Task: Create an event for the team-building laser tag game on the 18th at 7:00 PM.
Action: Mouse moved to (118, 221)
Screenshot: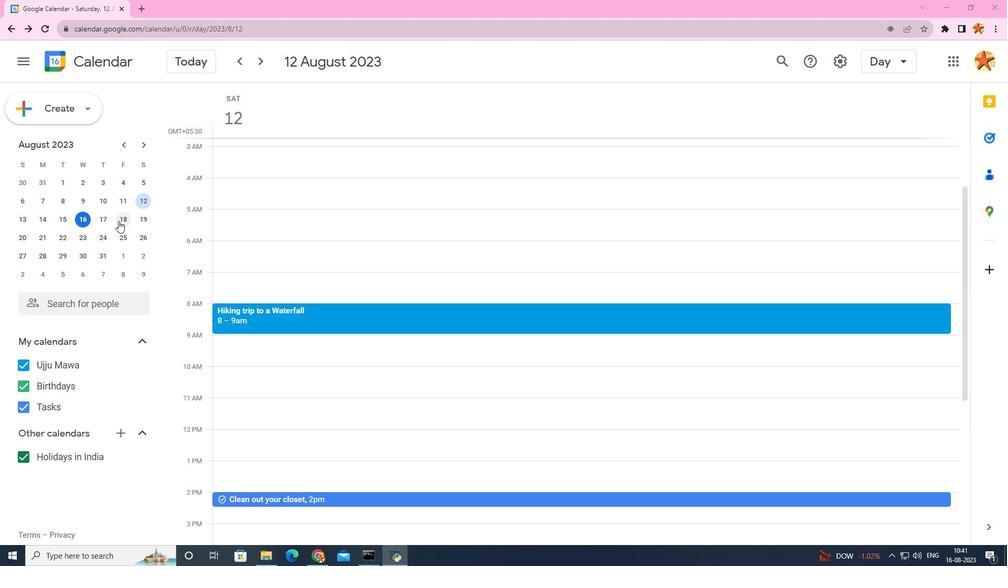 
Action: Mouse pressed left at (118, 221)
Screenshot: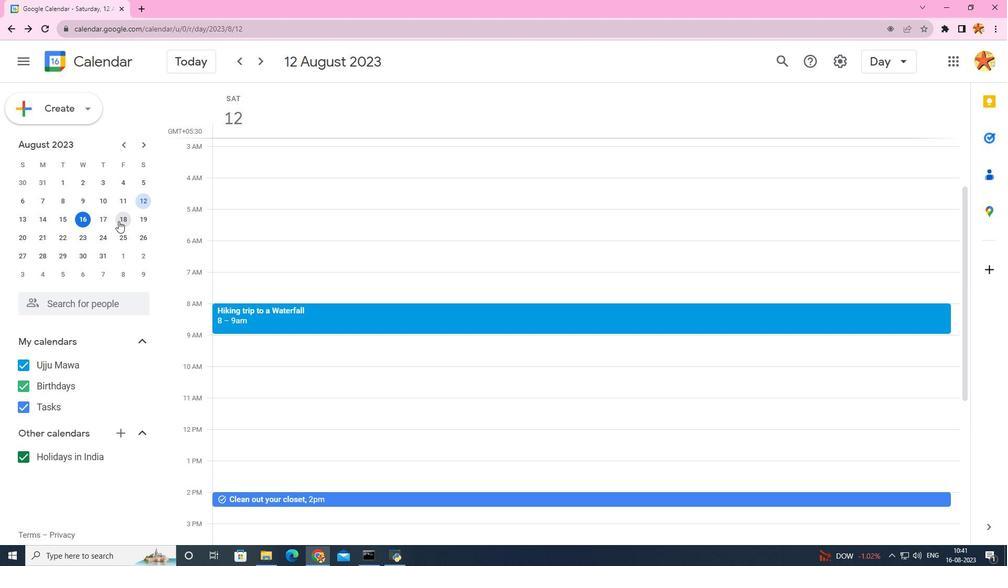 
Action: Mouse moved to (243, 376)
Screenshot: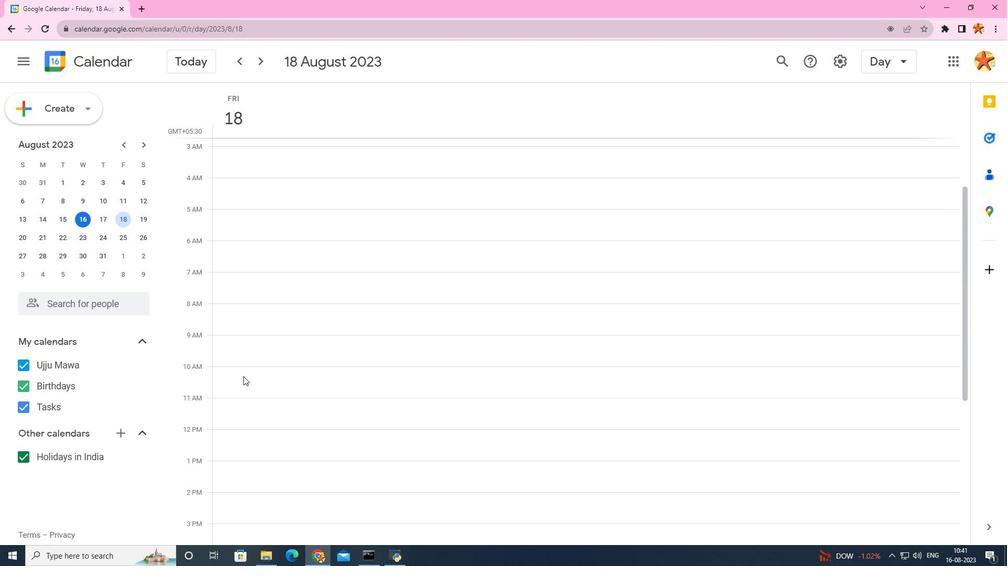 
Action: Mouse scrolled (243, 376) with delta (0, 0)
Screenshot: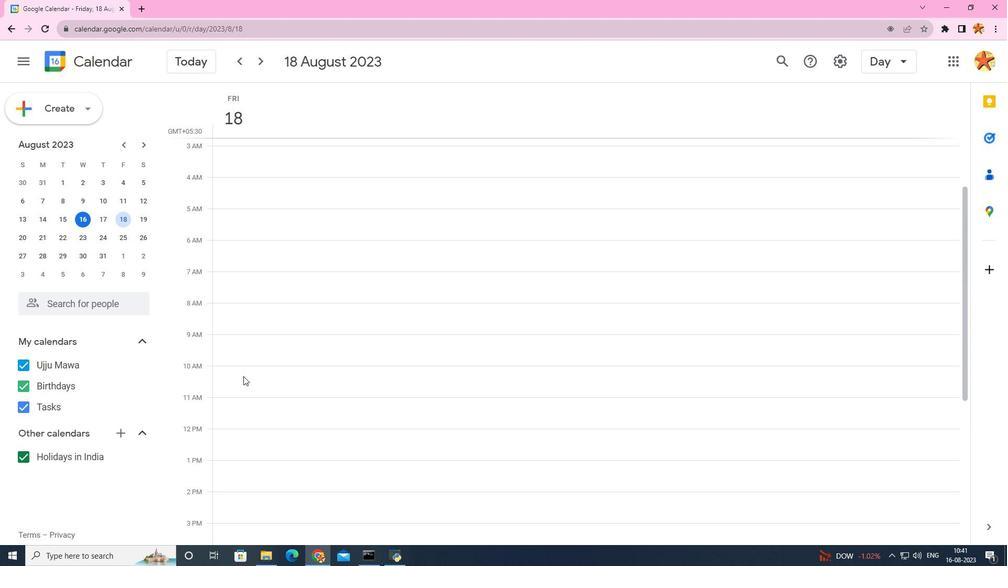 
Action: Mouse scrolled (243, 376) with delta (0, 0)
Screenshot: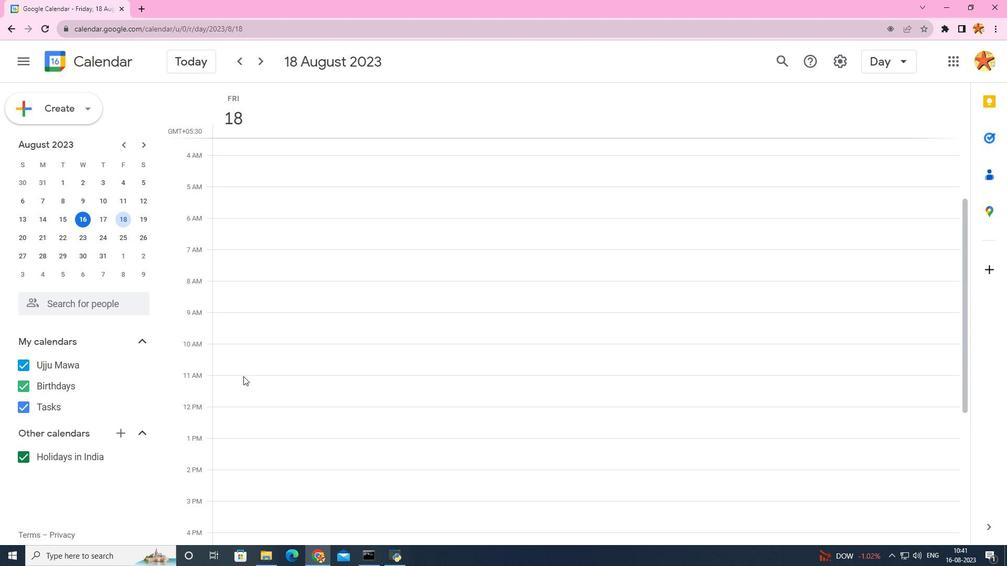 
Action: Mouse scrolled (243, 376) with delta (0, 0)
Screenshot: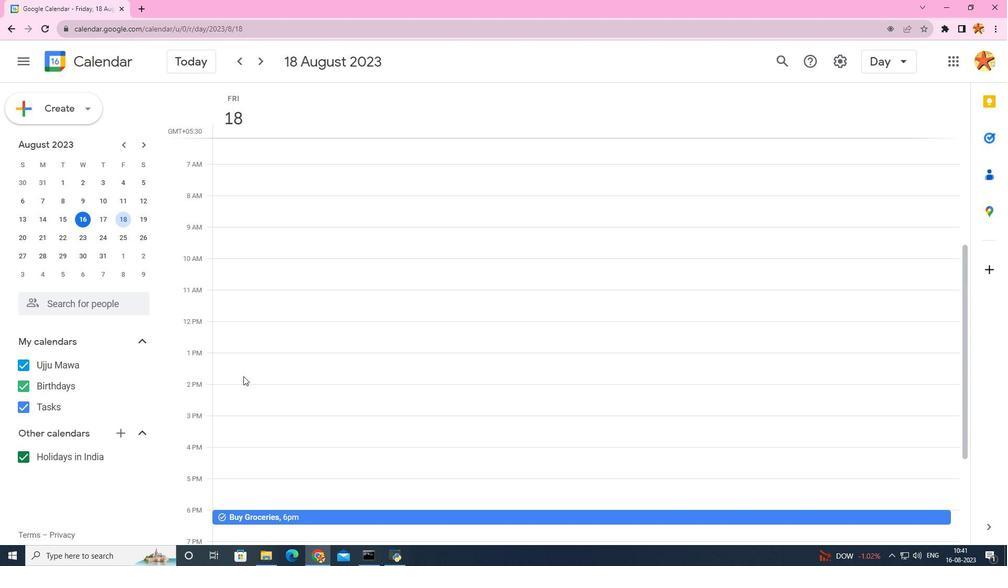
Action: Mouse scrolled (243, 376) with delta (0, 0)
Screenshot: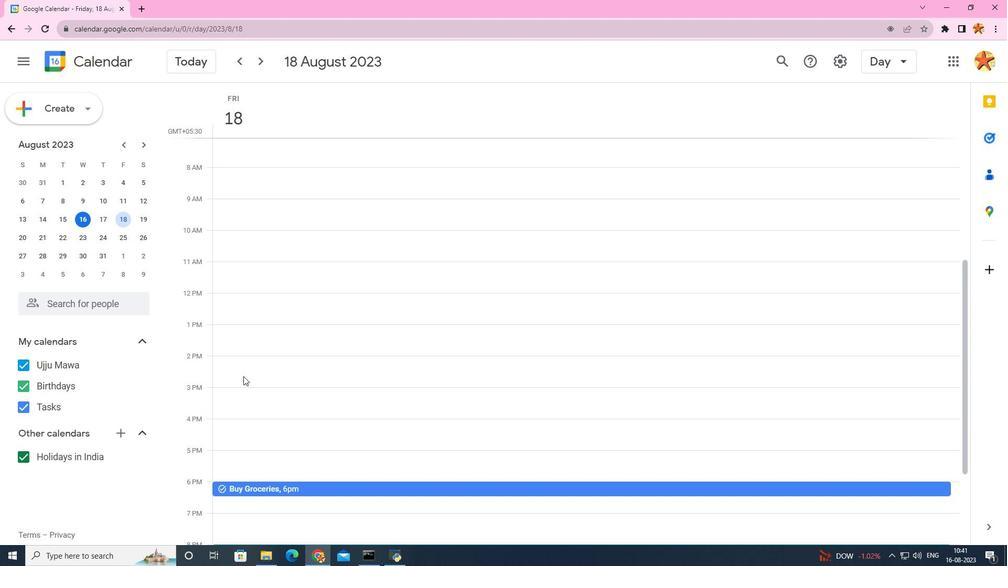 
Action: Mouse scrolled (243, 376) with delta (0, 0)
Screenshot: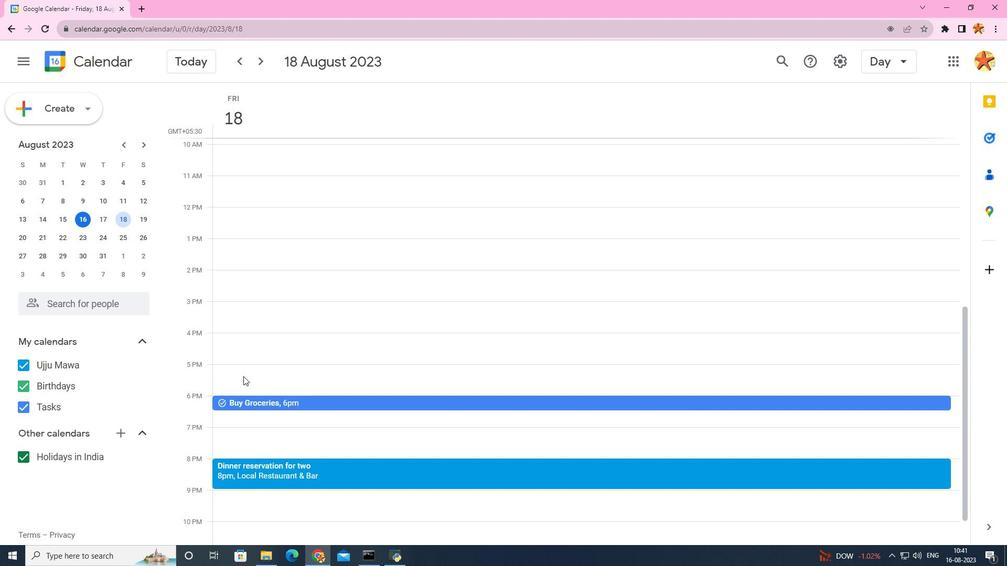 
Action: Mouse moved to (239, 387)
Screenshot: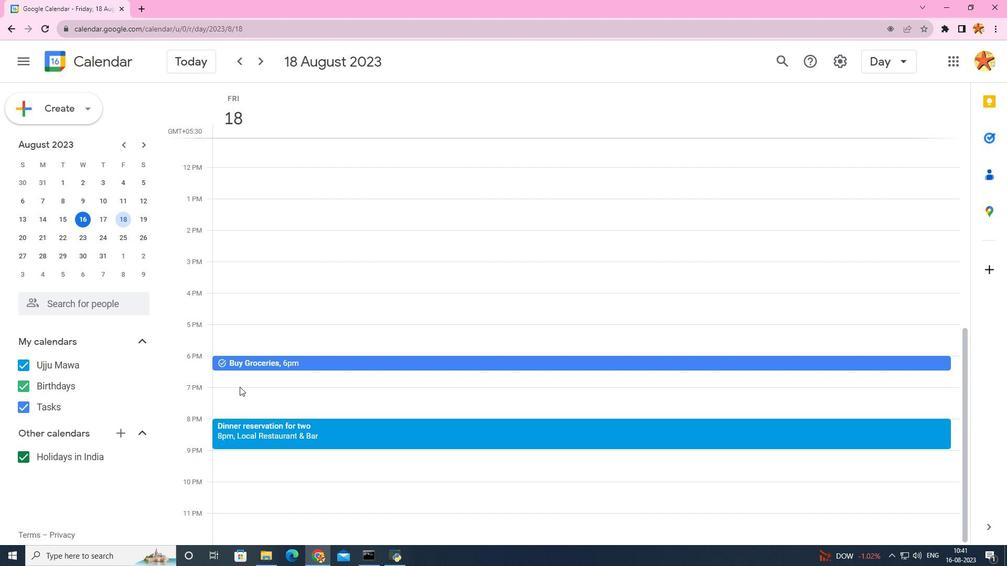 
Action: Mouse pressed left at (239, 387)
Screenshot: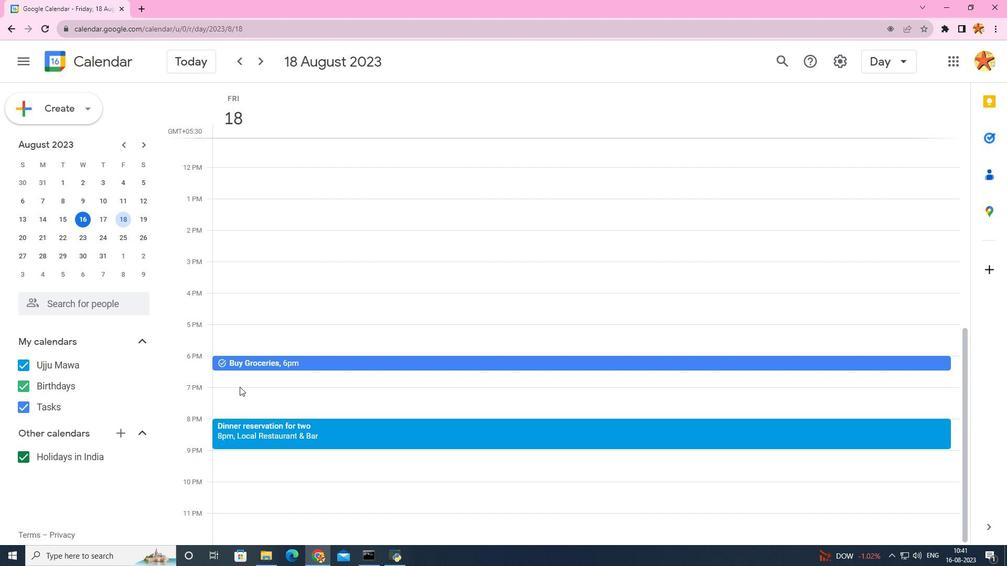 
Action: Mouse moved to (558, 229)
Screenshot: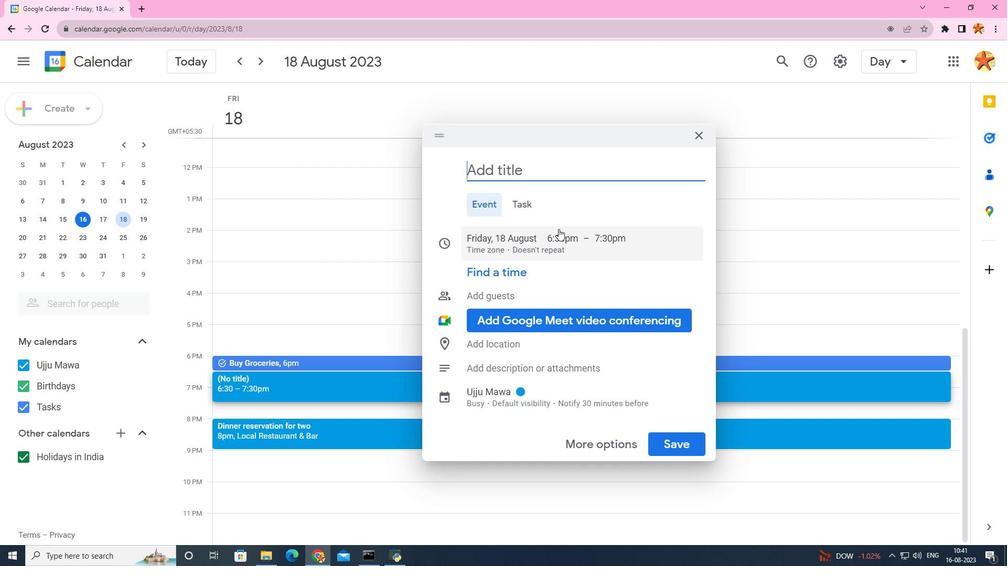 
Action: Mouse pressed left at (558, 229)
Screenshot: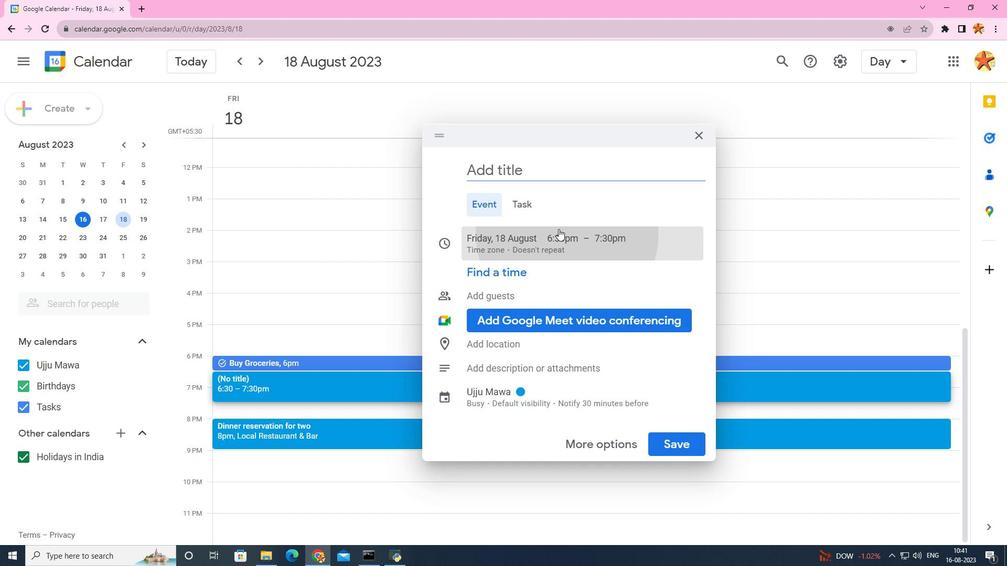
Action: Mouse moved to (577, 239)
Screenshot: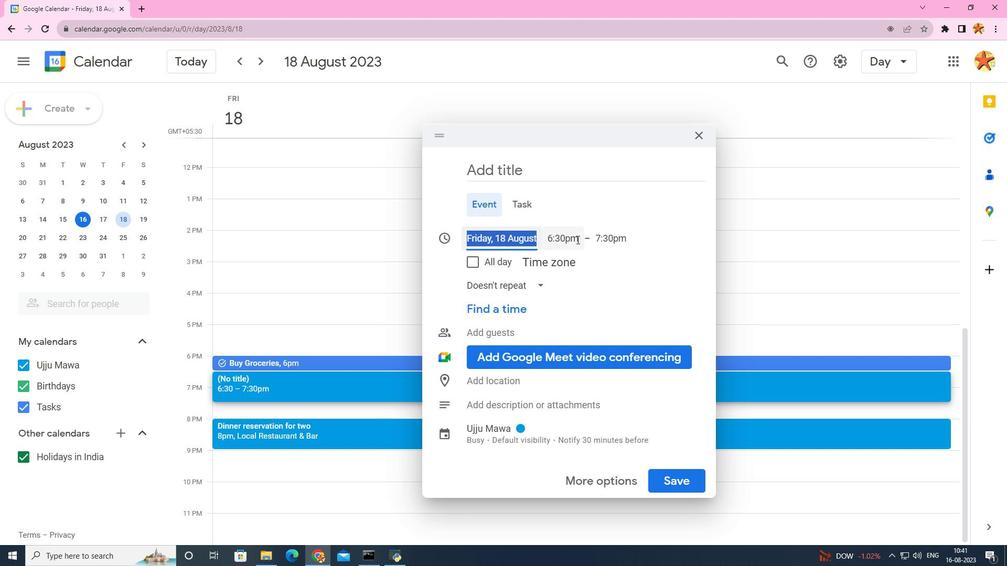 
Action: Mouse pressed left at (577, 239)
Screenshot: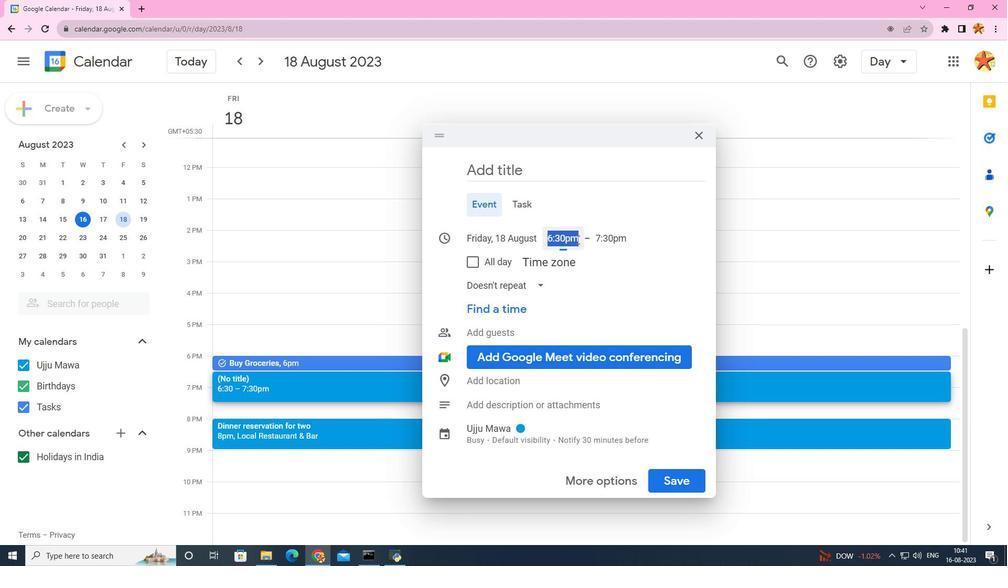 
Action: Mouse moved to (557, 369)
Screenshot: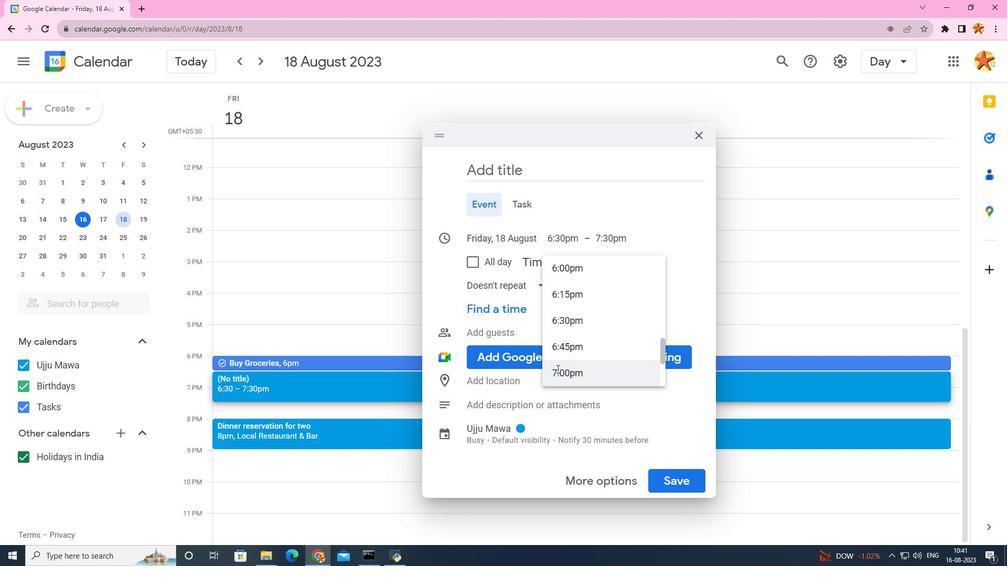 
Action: Mouse pressed left at (557, 369)
Screenshot: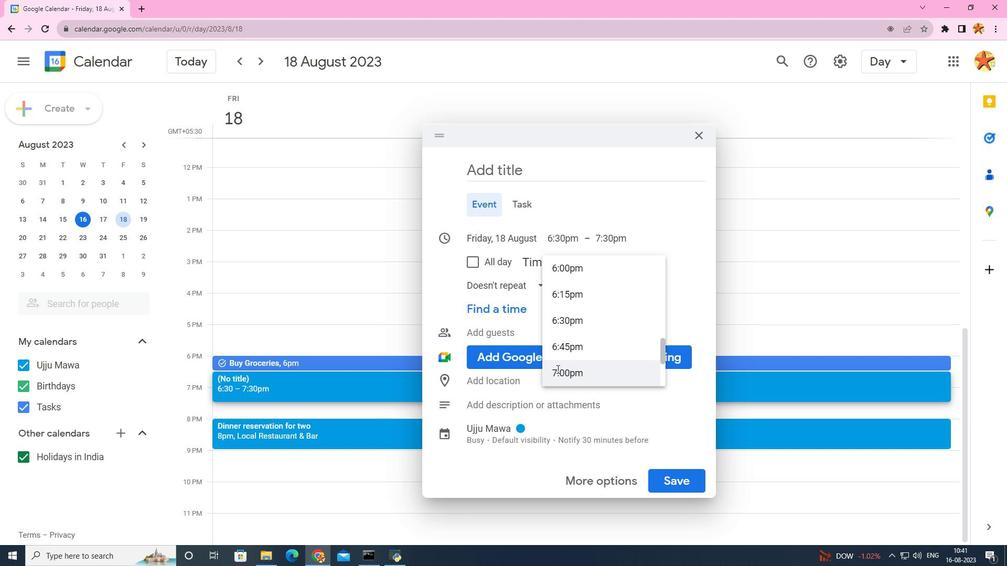 
Action: Mouse moved to (519, 175)
Screenshot: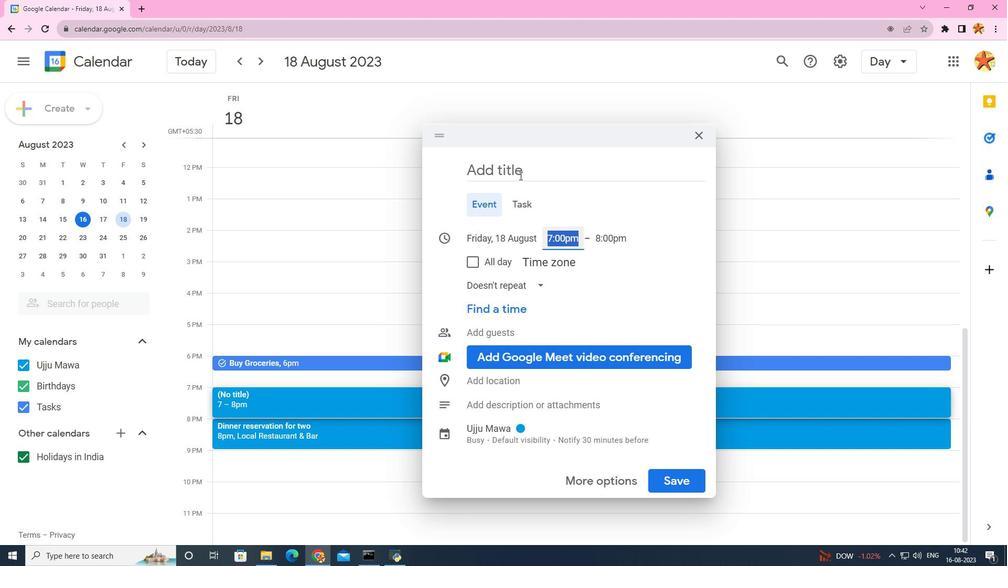 
Action: Mouse pressed left at (519, 175)
Screenshot: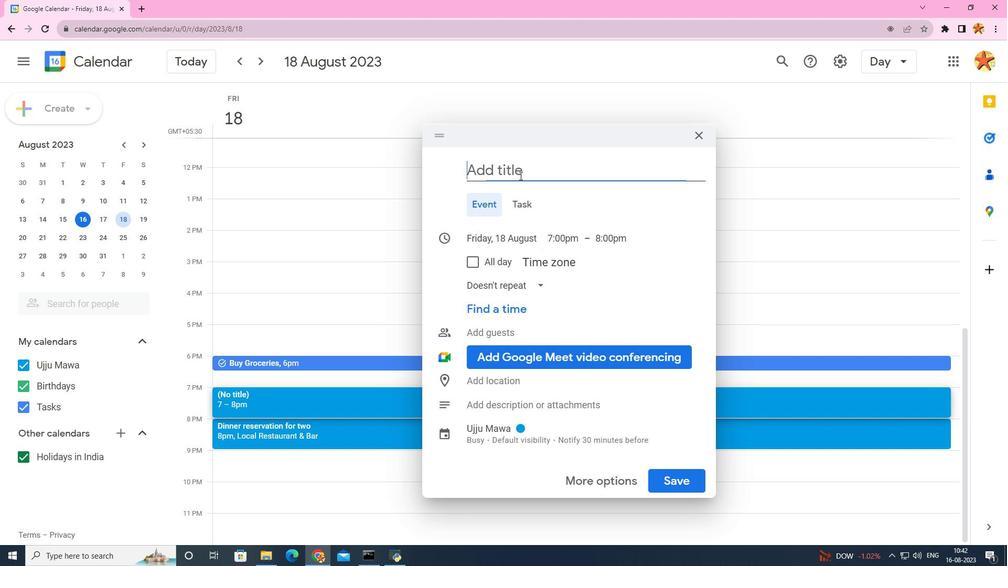 
Action: Key pressed <Key.caps_lock>T<Key.caps_lock>eam<Key.space>building<Key.space><Key.caps_lock>L<Key.caps_lock>aser<Key.space>tag<Key.space>game
Screenshot: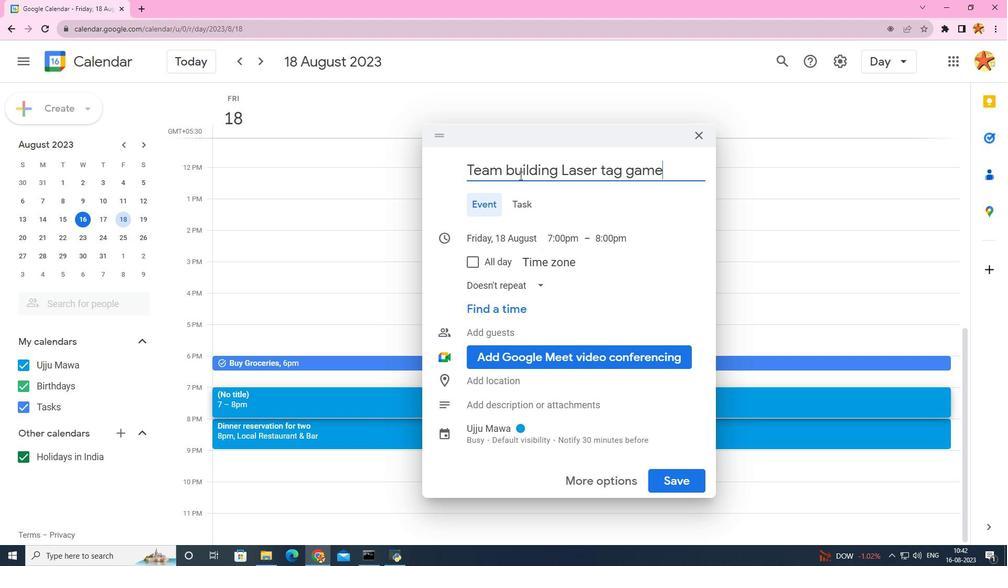 
Action: Mouse moved to (664, 475)
Screenshot: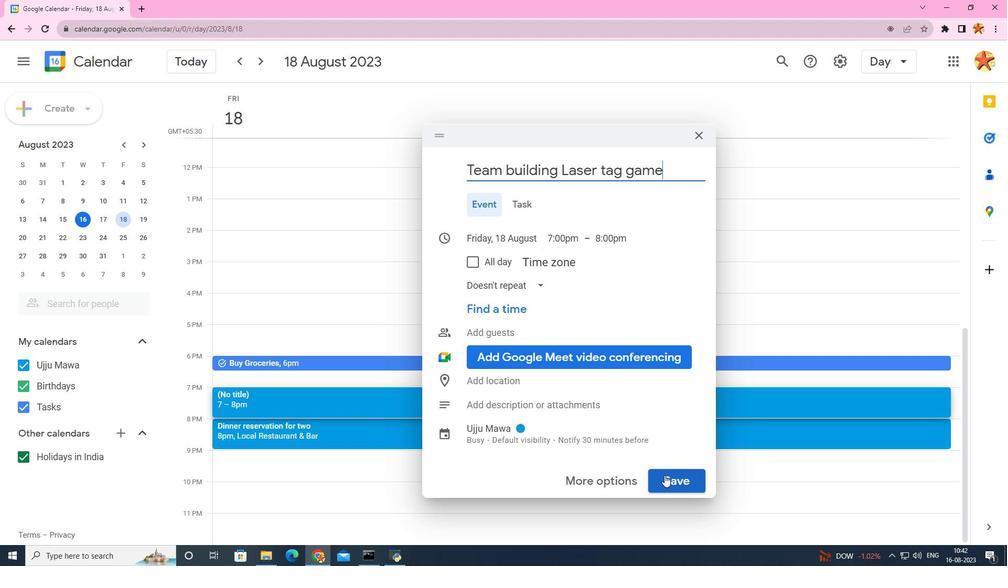 
Action: Mouse pressed left at (664, 475)
Screenshot: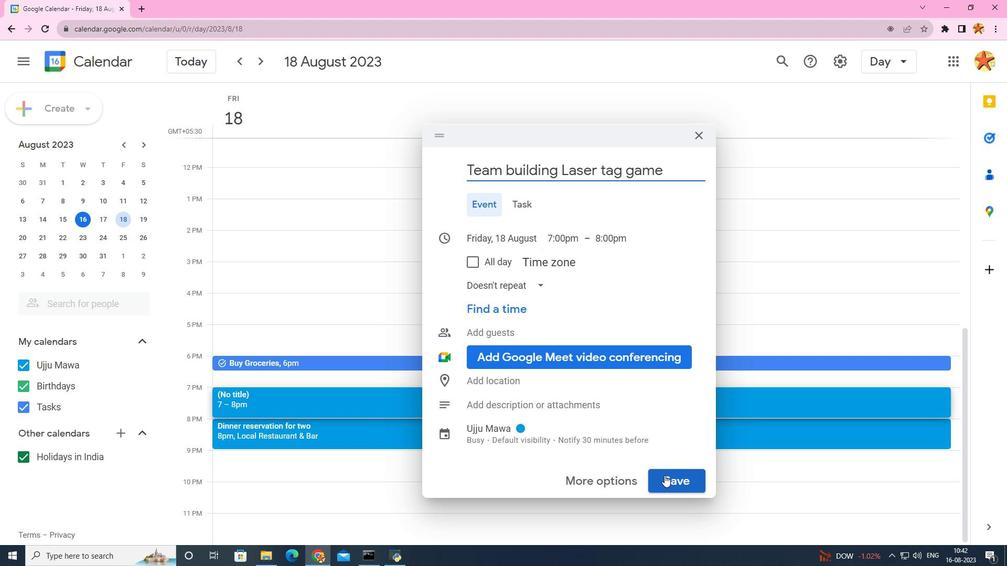 
